 Task: Toggle the per editor option in the limit.
Action: Mouse moved to (6, 619)
Screenshot: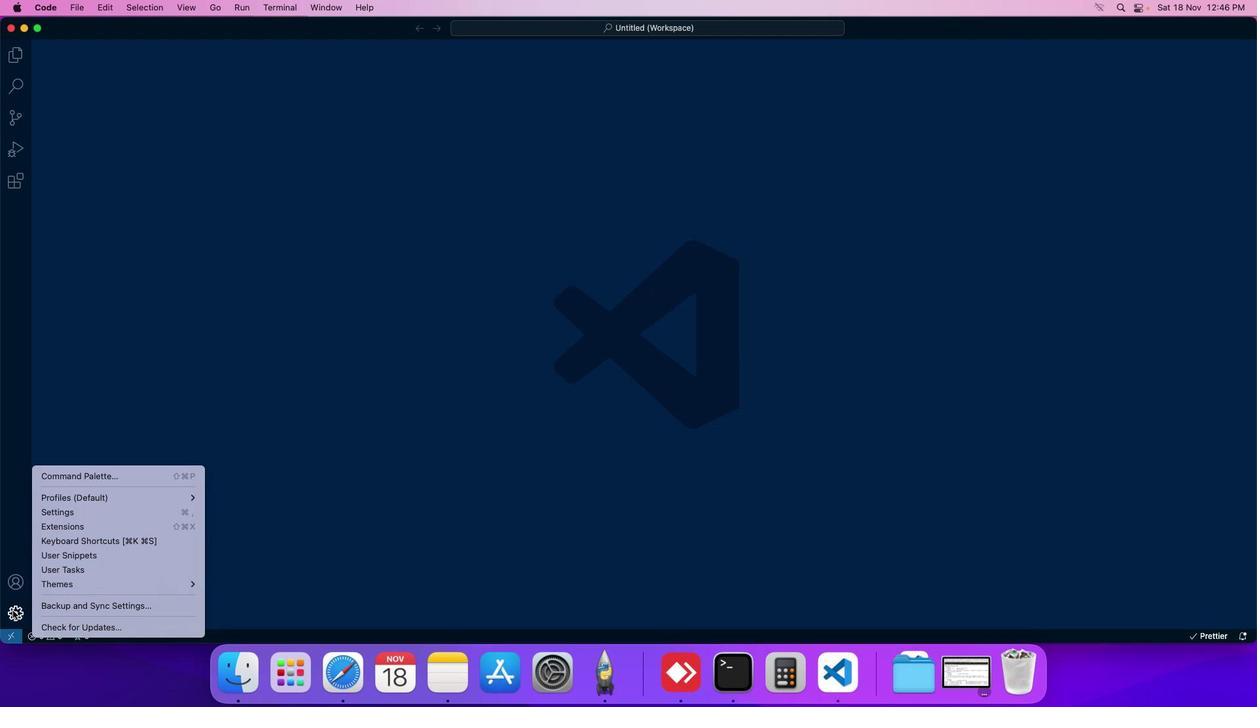 
Action: Mouse pressed left at (6, 619)
Screenshot: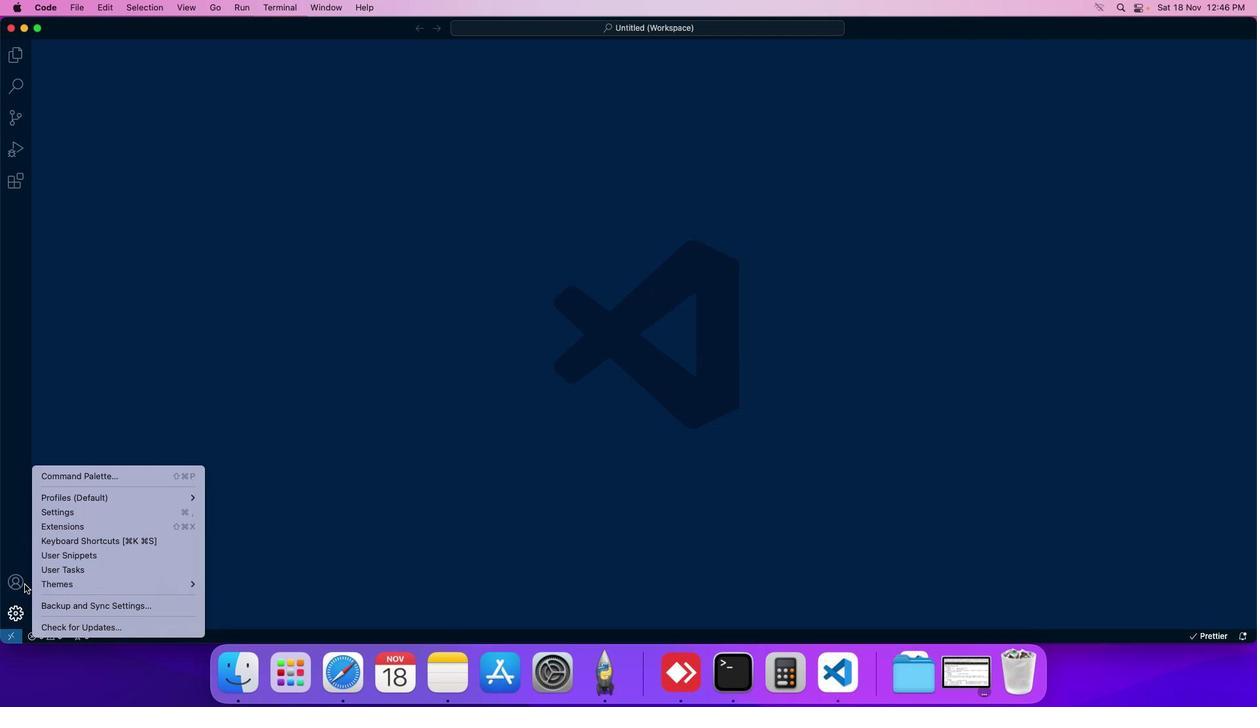 
Action: Mouse moved to (44, 521)
Screenshot: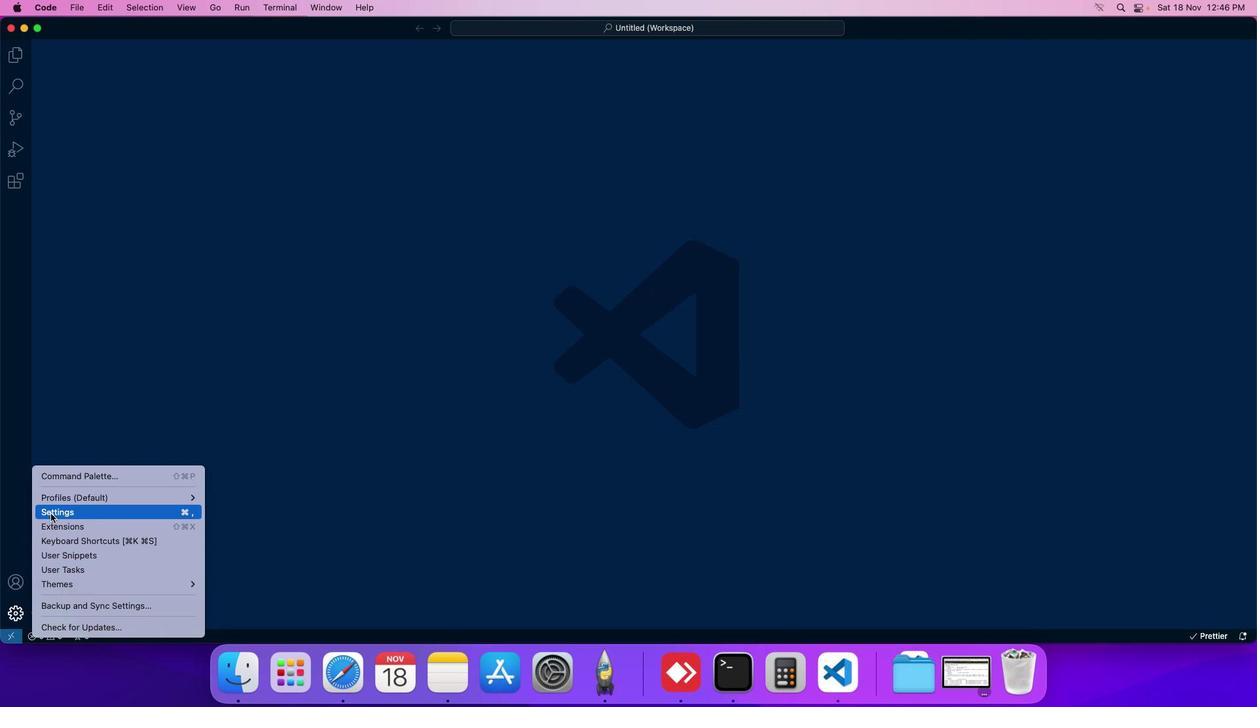 
Action: Mouse pressed left at (44, 521)
Screenshot: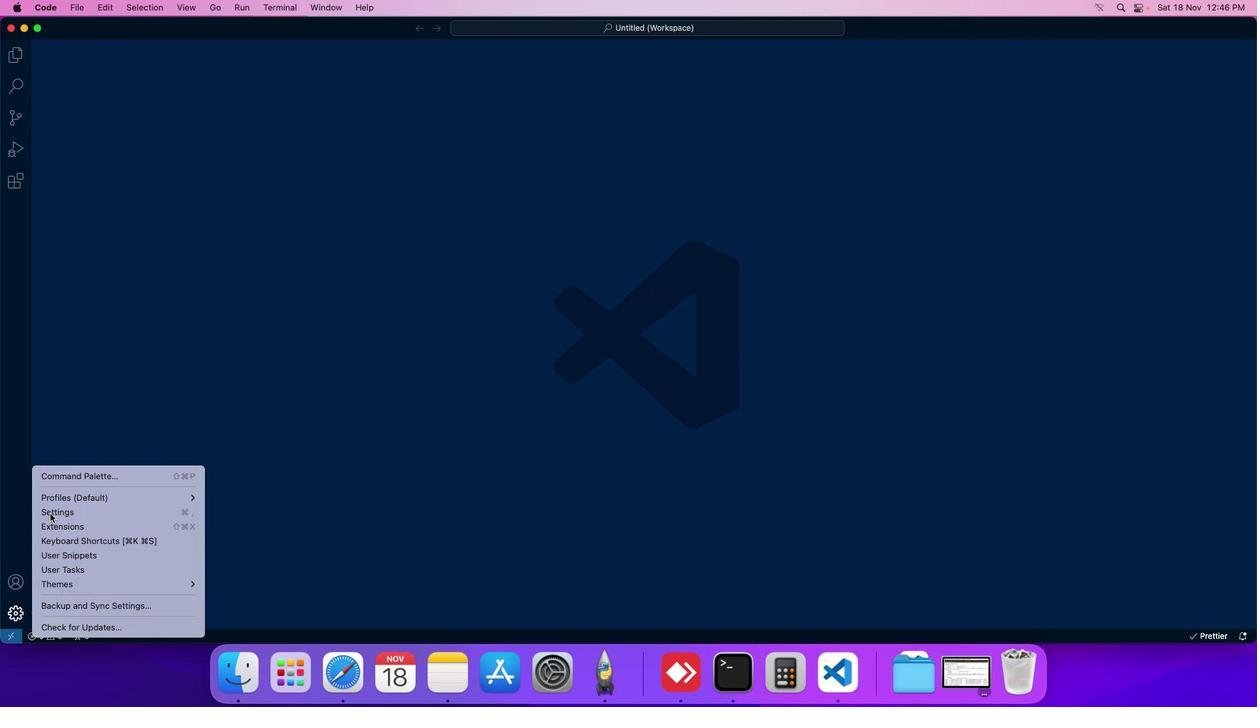 
Action: Mouse moved to (329, 113)
Screenshot: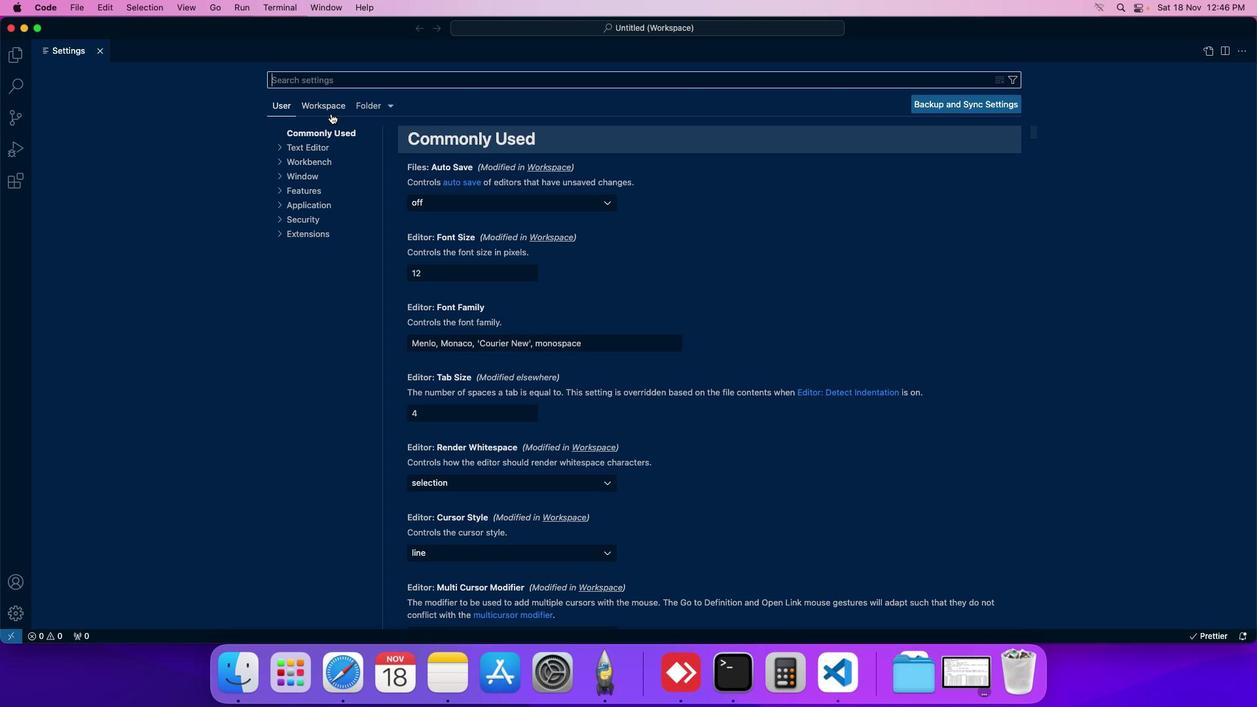 
Action: Mouse pressed left at (329, 113)
Screenshot: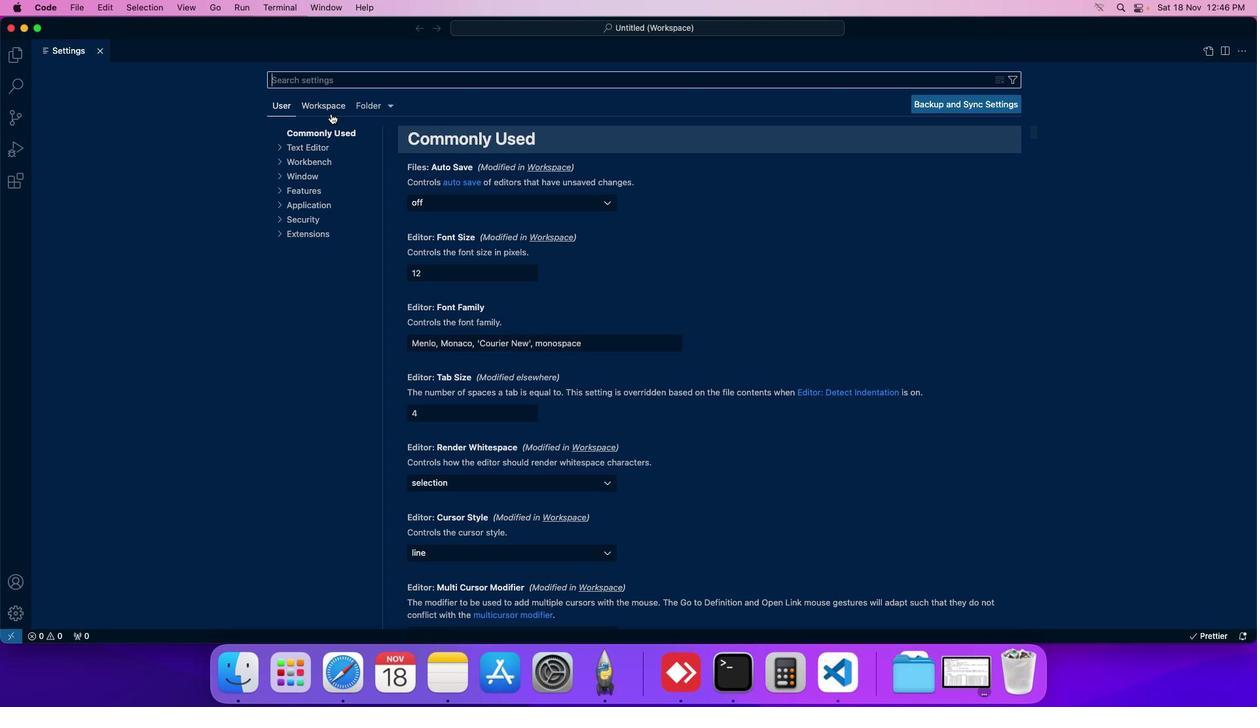 
Action: Mouse moved to (326, 158)
Screenshot: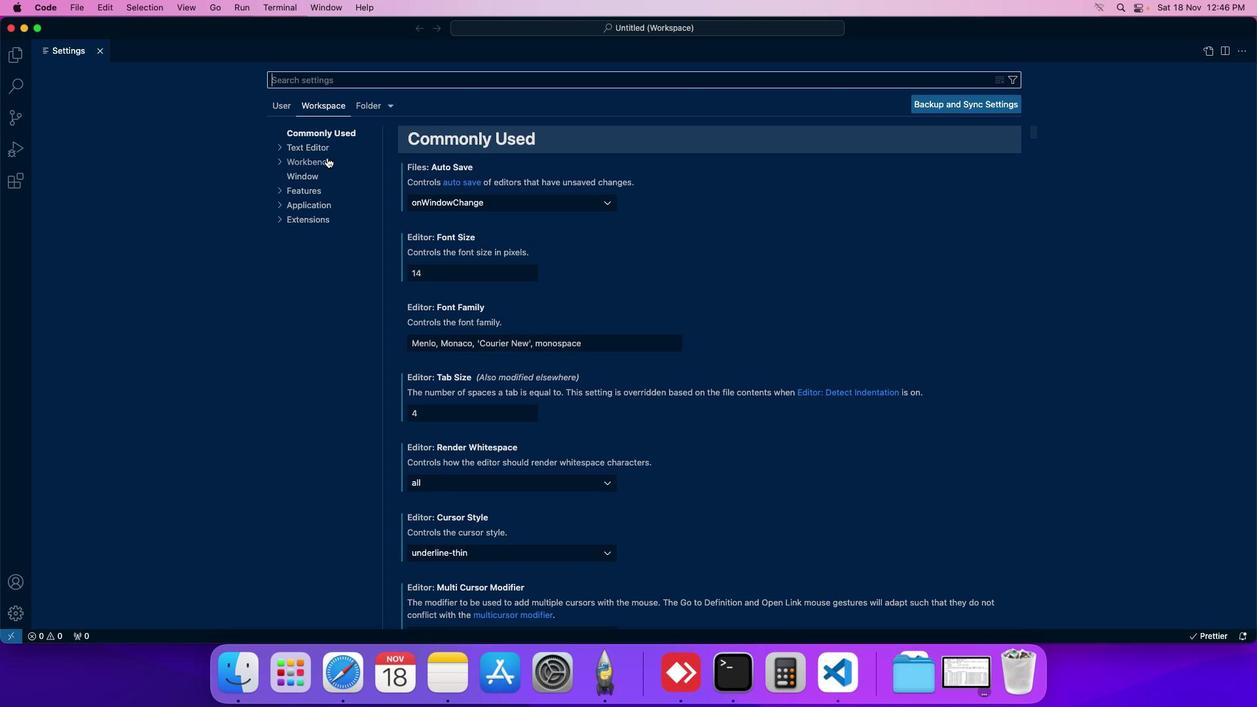 
Action: Mouse pressed left at (326, 158)
Screenshot: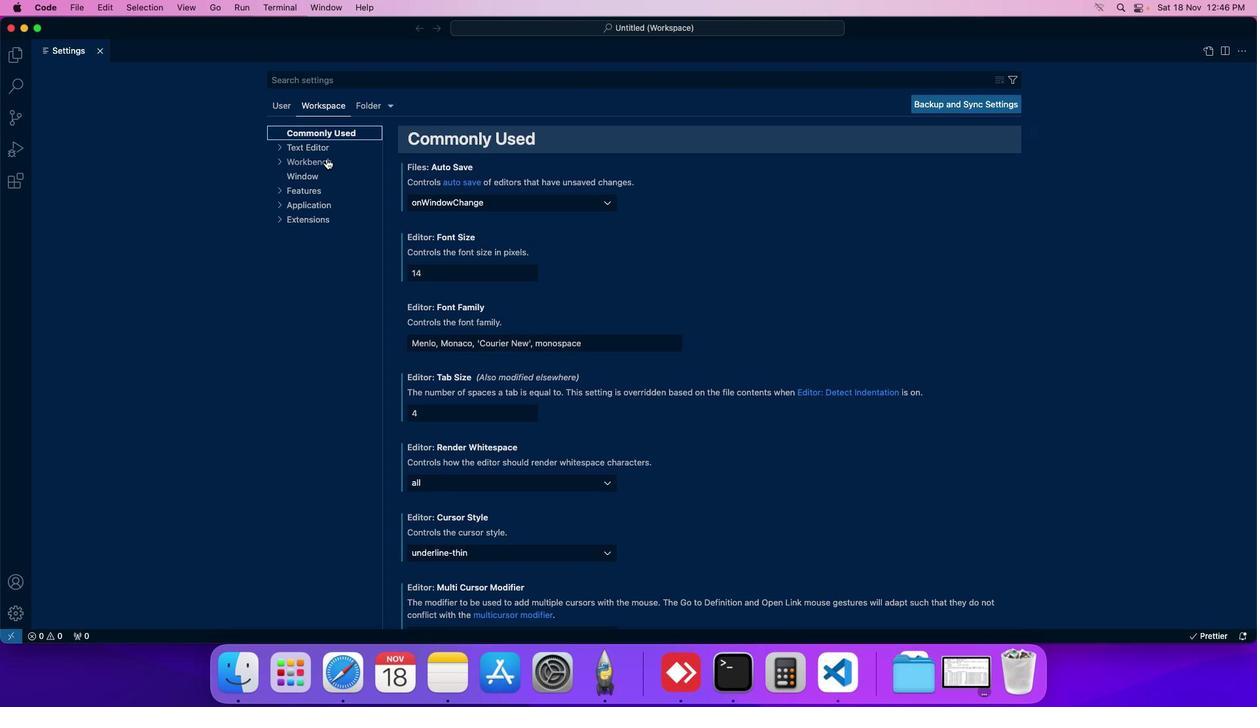 
Action: Mouse moved to (339, 203)
Screenshot: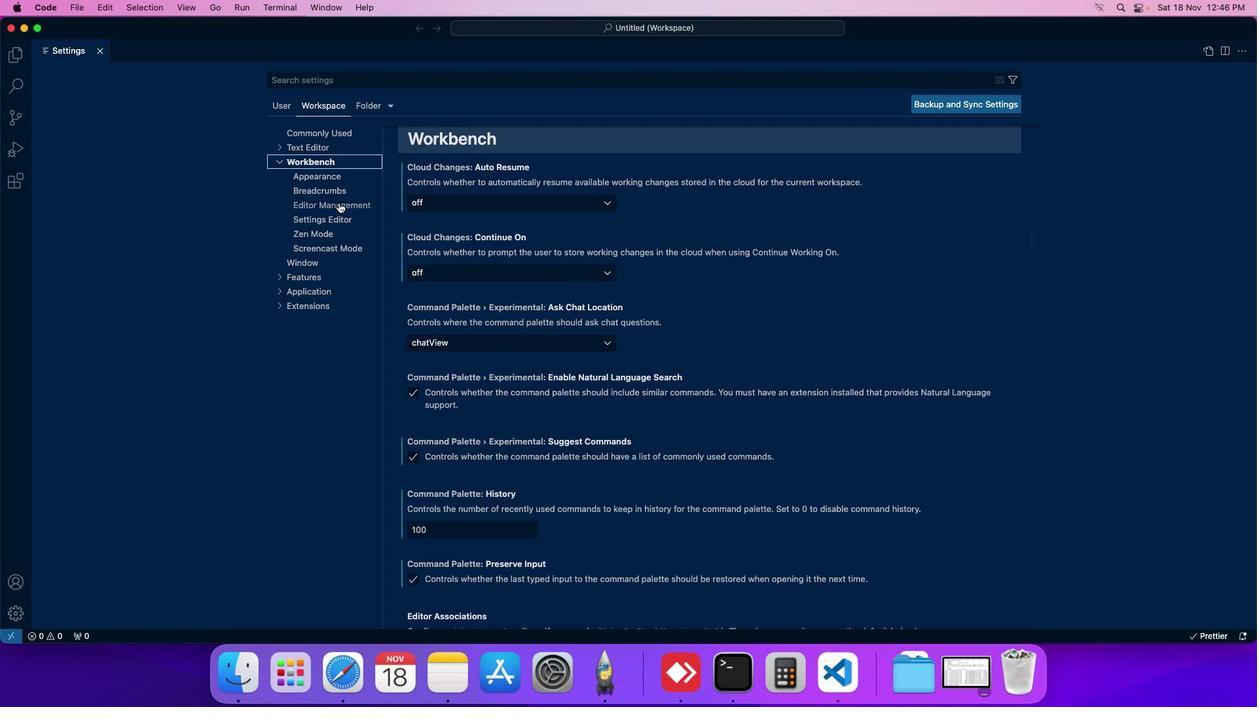 
Action: Mouse pressed left at (339, 203)
Screenshot: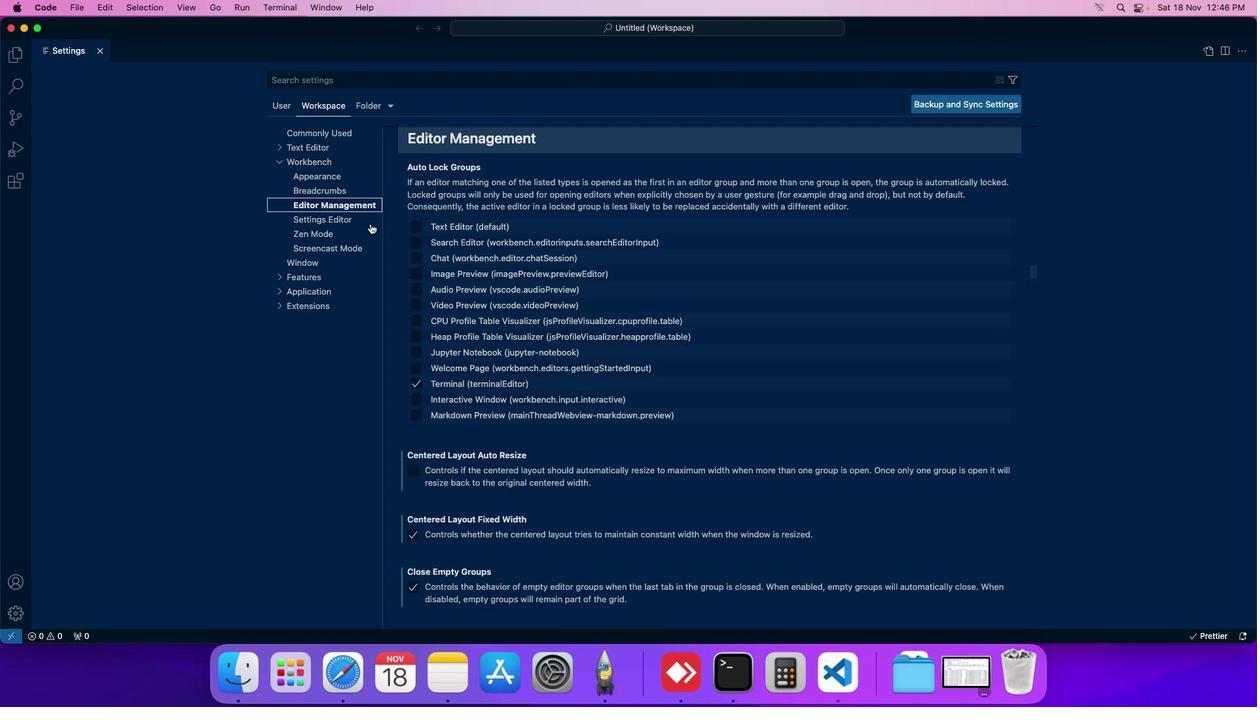 
Action: Mouse moved to (446, 296)
Screenshot: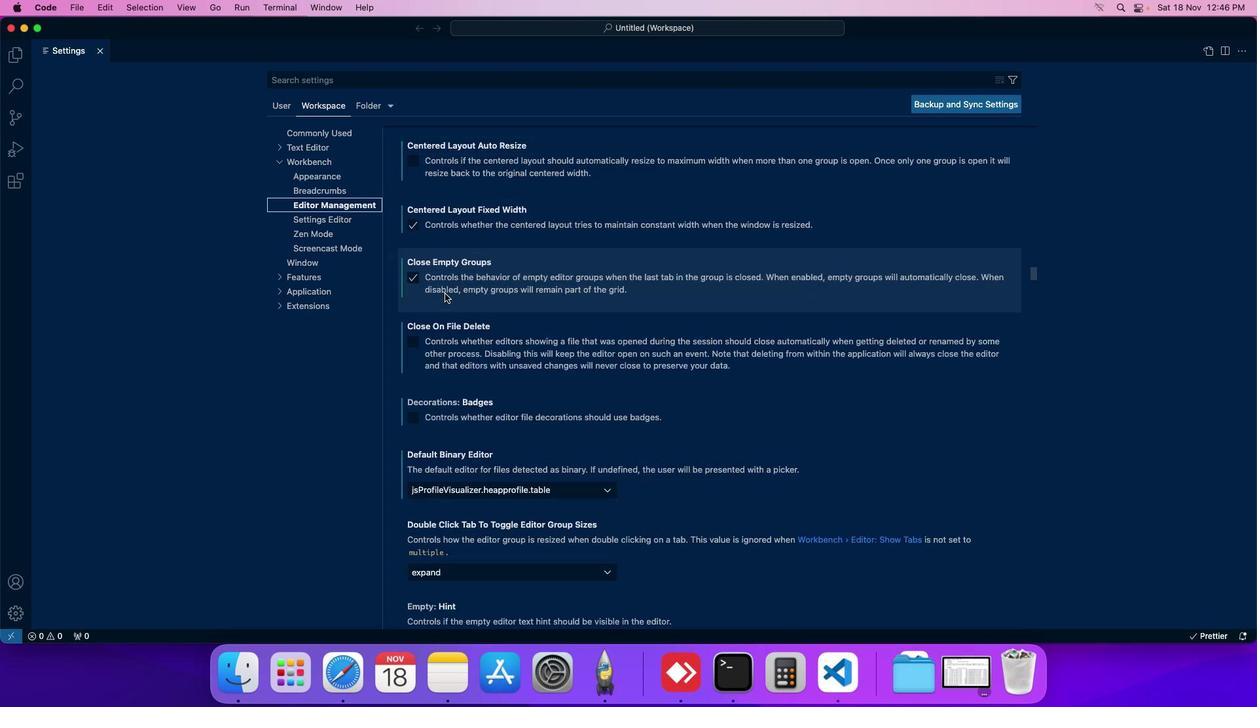 
Action: Mouse scrolled (446, 296) with delta (-6, -2)
Screenshot: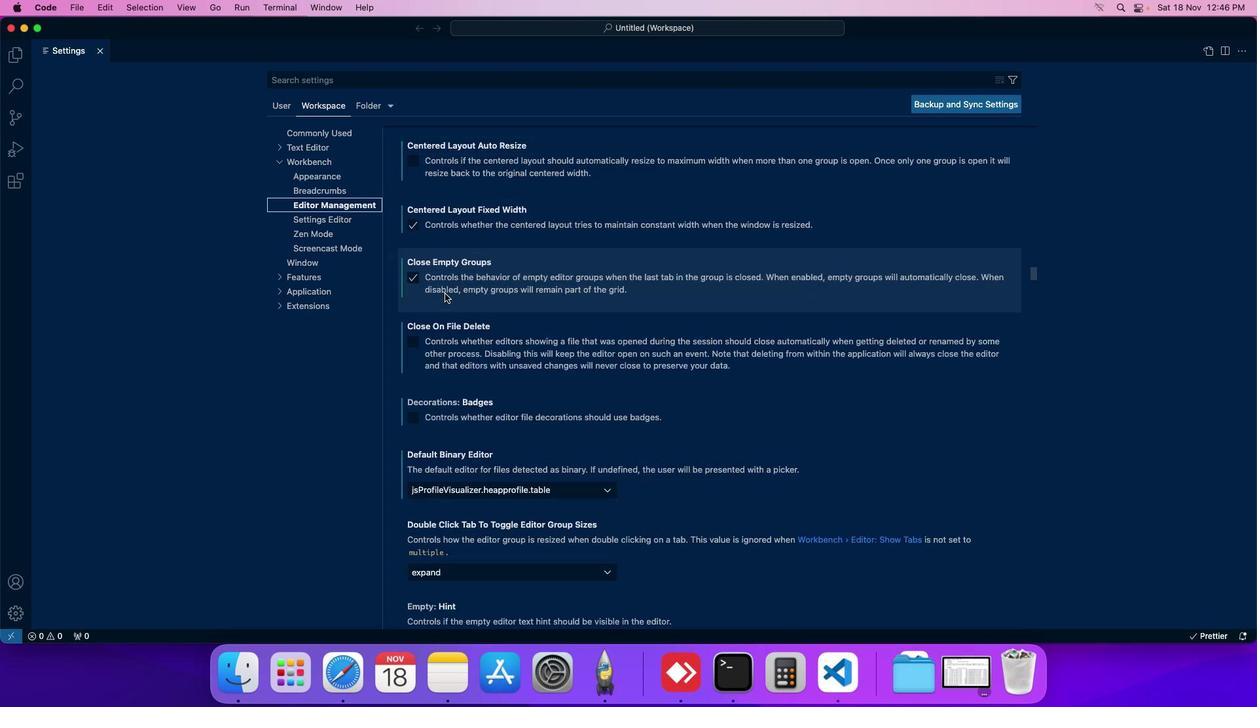 
Action: Mouse moved to (446, 296)
Screenshot: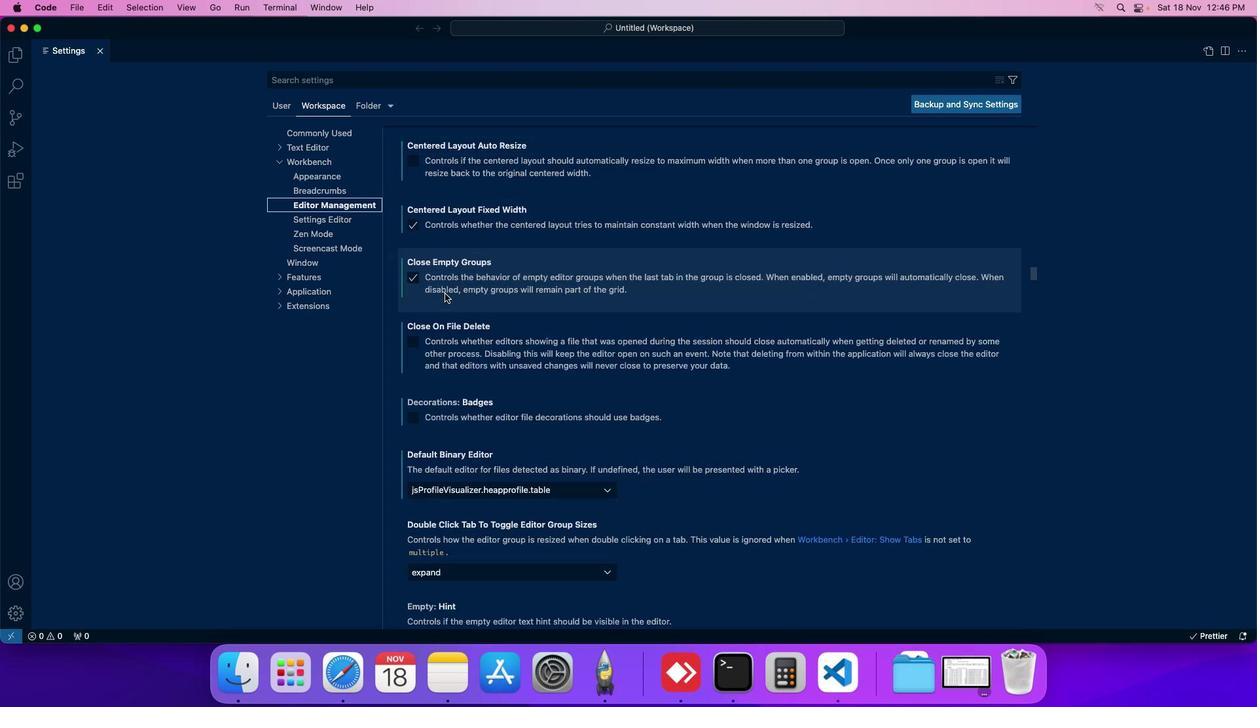 
Action: Mouse scrolled (446, 296) with delta (-6, -2)
Screenshot: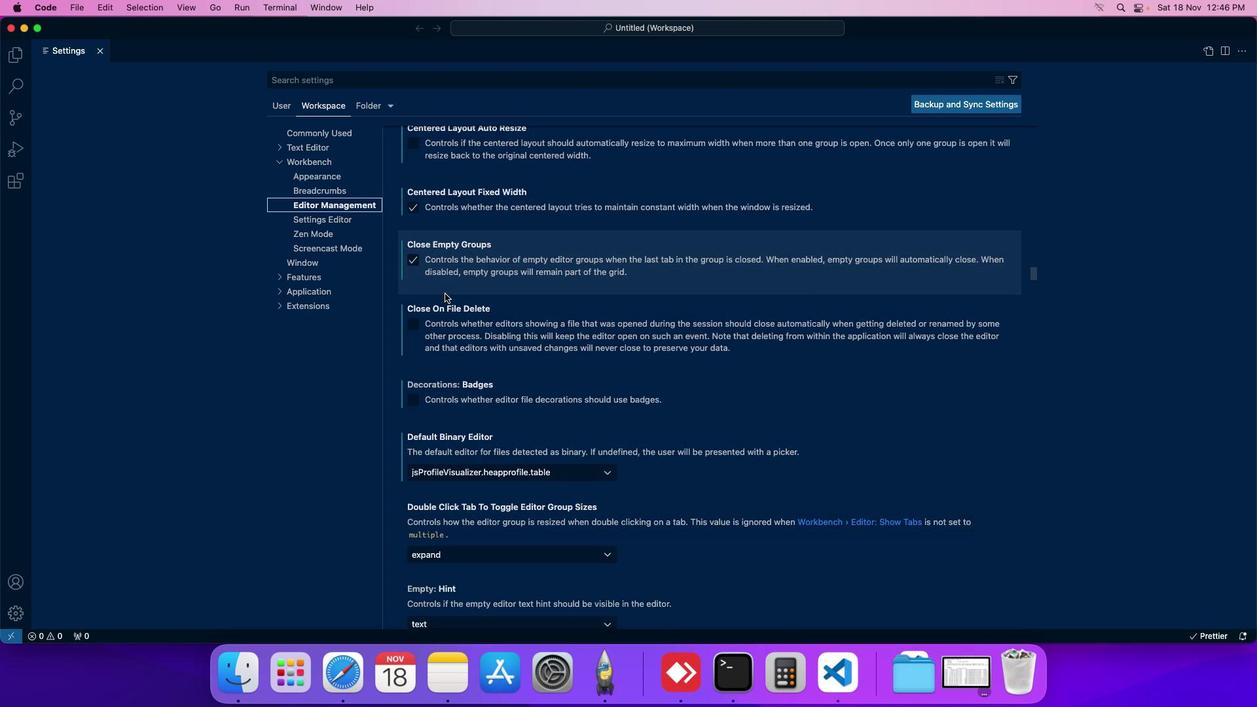 
Action: Mouse scrolled (446, 296) with delta (-6, -2)
Screenshot: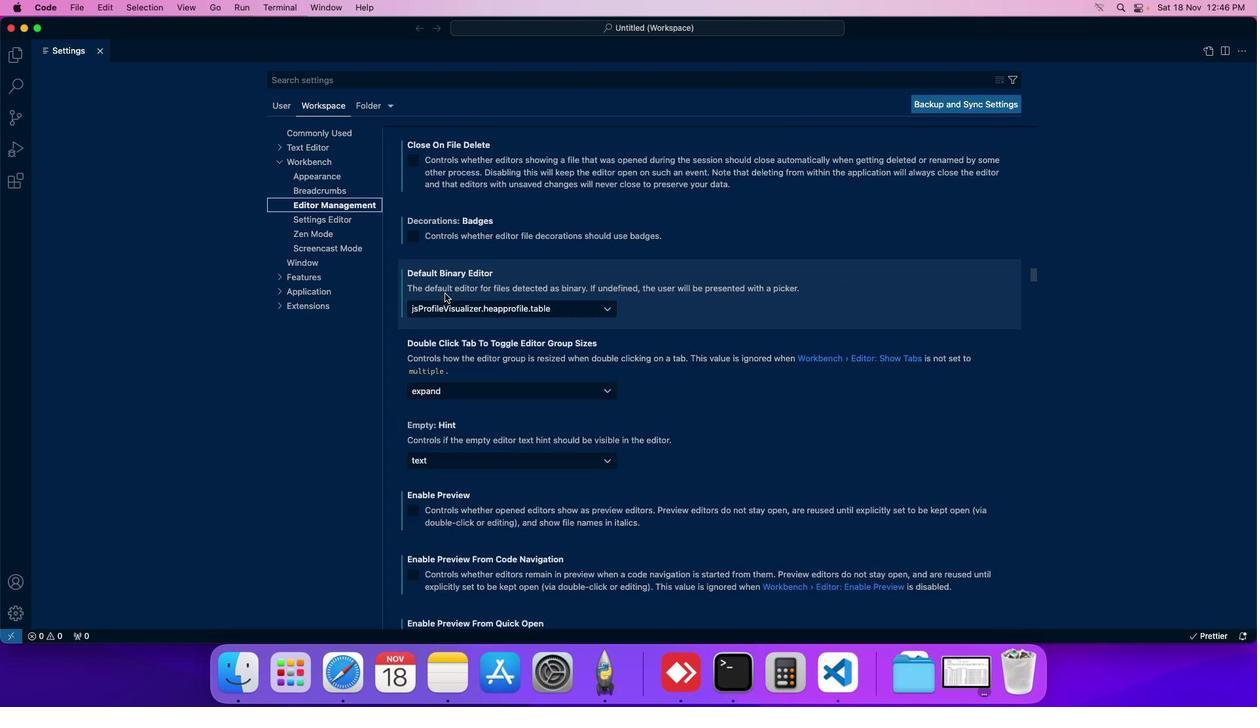 
Action: Mouse scrolled (446, 296) with delta (-6, -2)
Screenshot: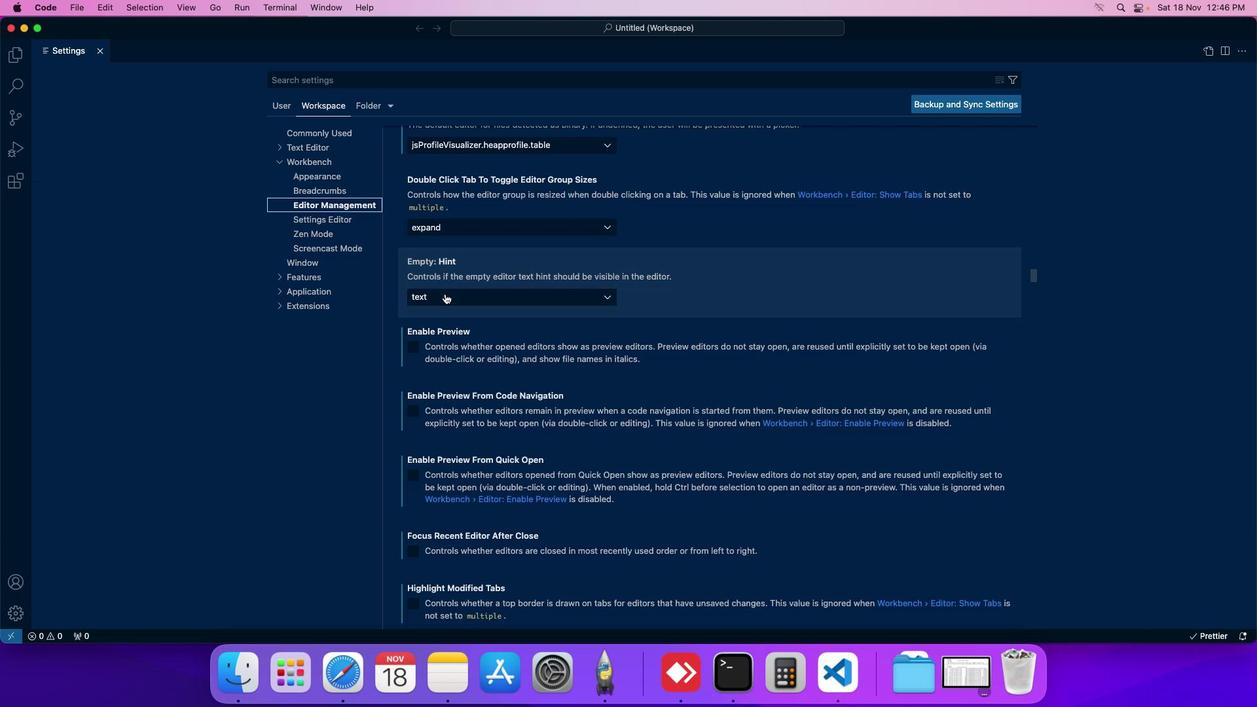 
Action: Mouse scrolled (446, 296) with delta (-6, -2)
Screenshot: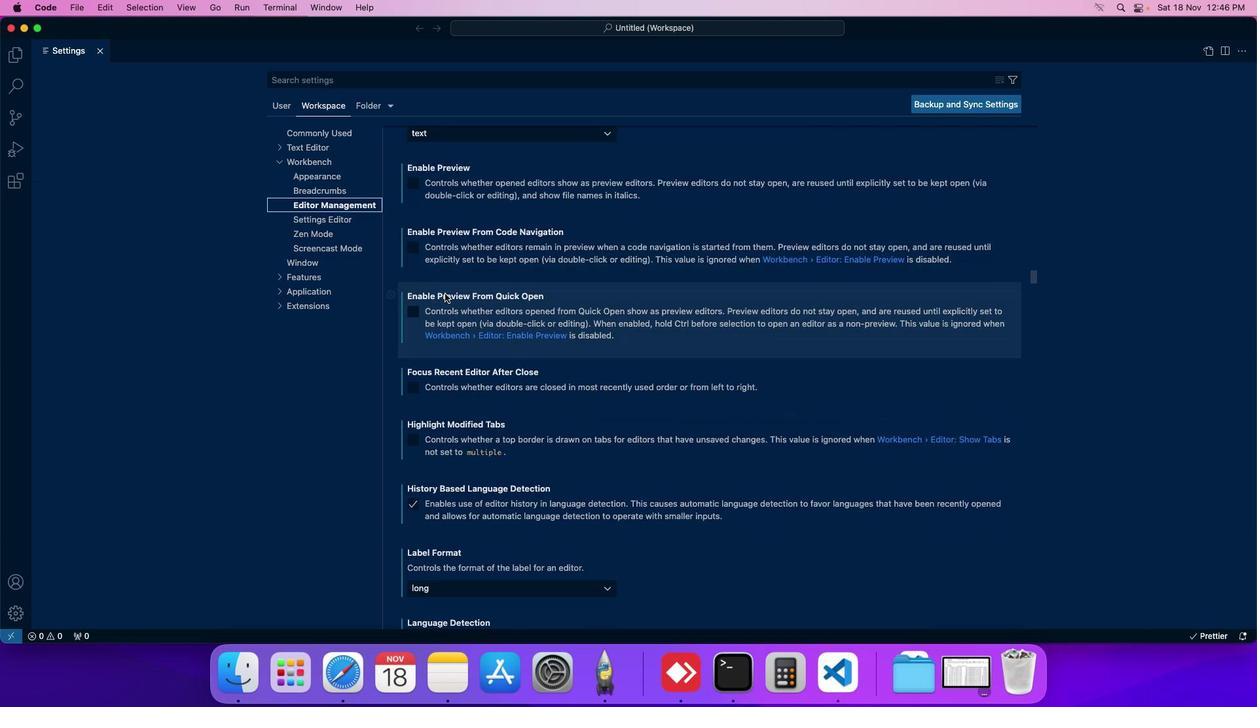 
Action: Mouse scrolled (446, 296) with delta (-6, -2)
Screenshot: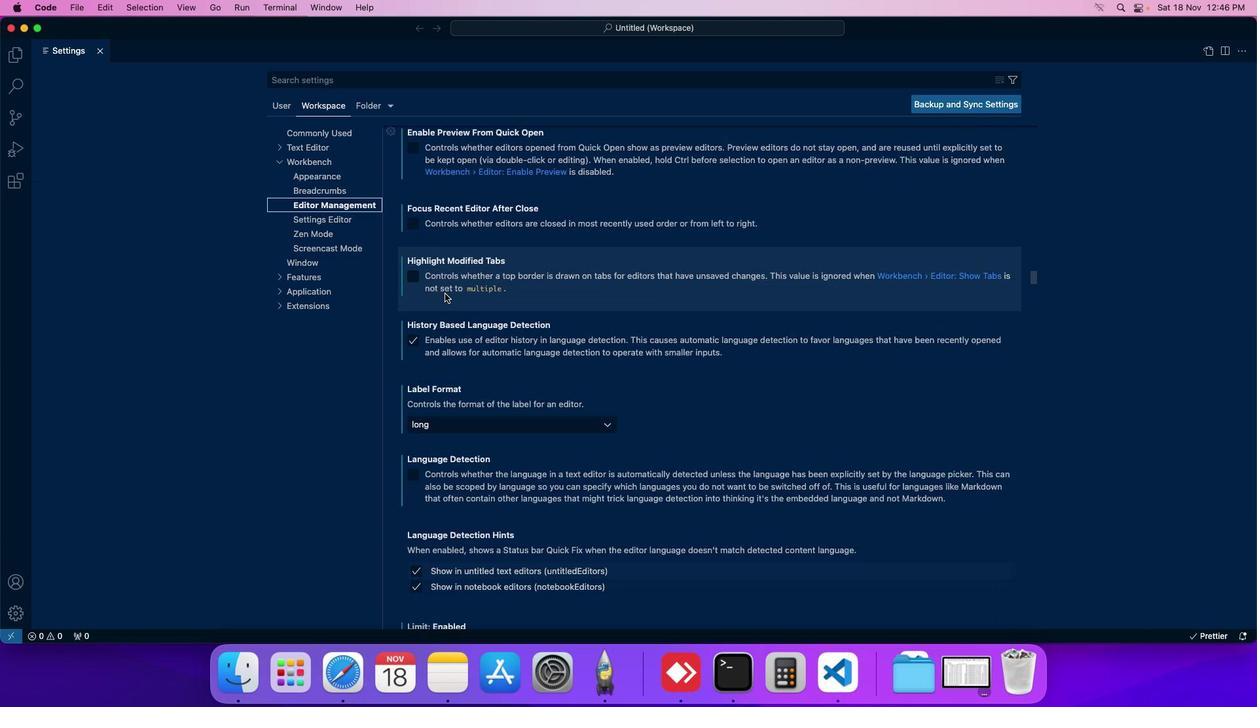 
Action: Mouse scrolled (446, 296) with delta (-6, -2)
Screenshot: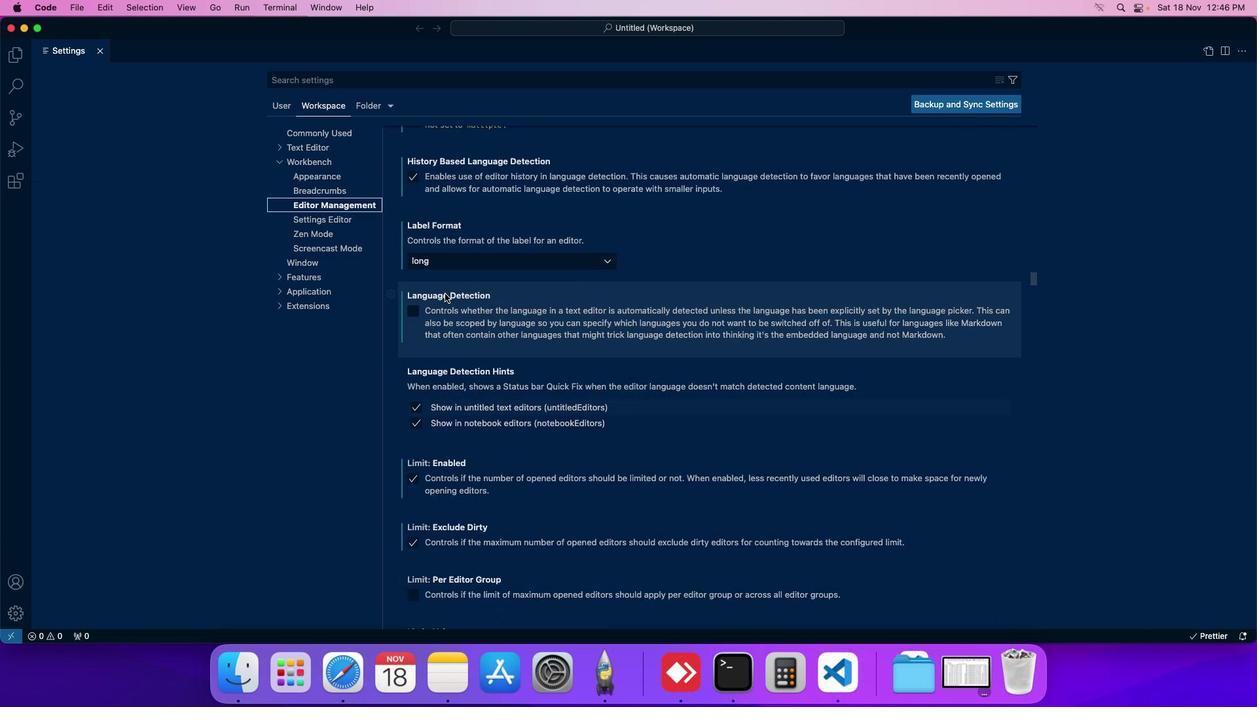 
Action: Mouse scrolled (446, 296) with delta (-6, -2)
Screenshot: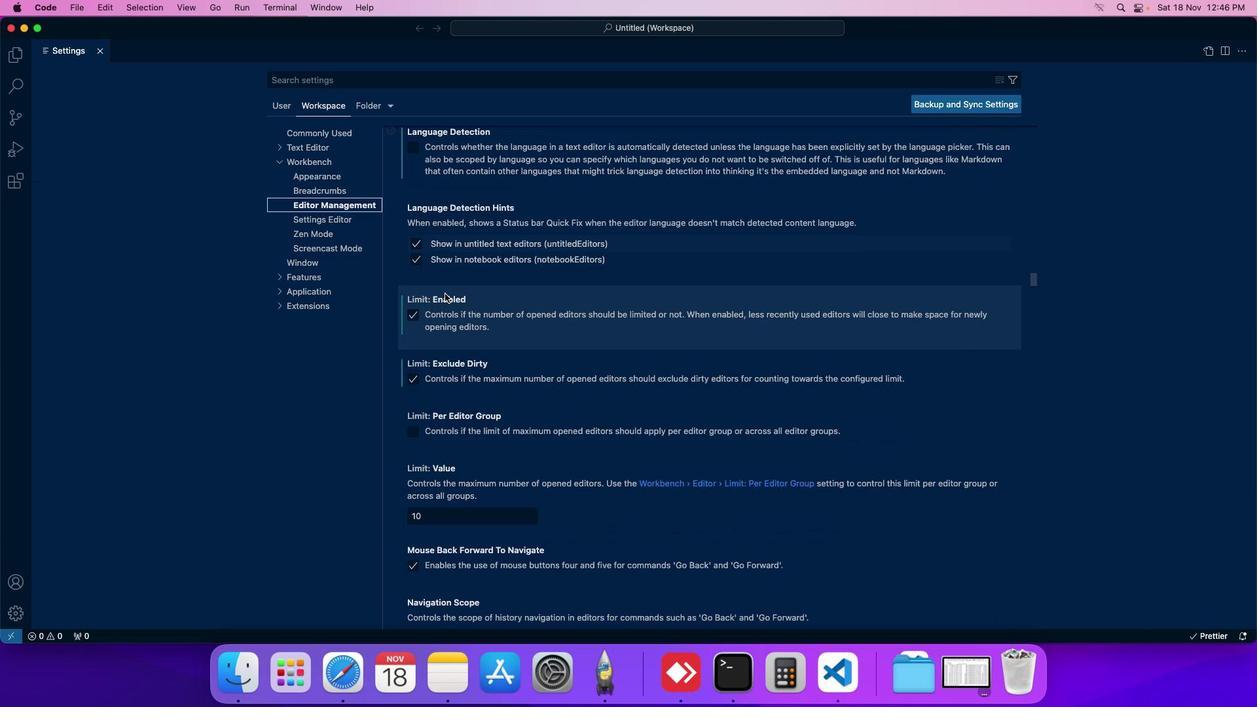 
Action: Mouse scrolled (446, 296) with delta (-6, -2)
Screenshot: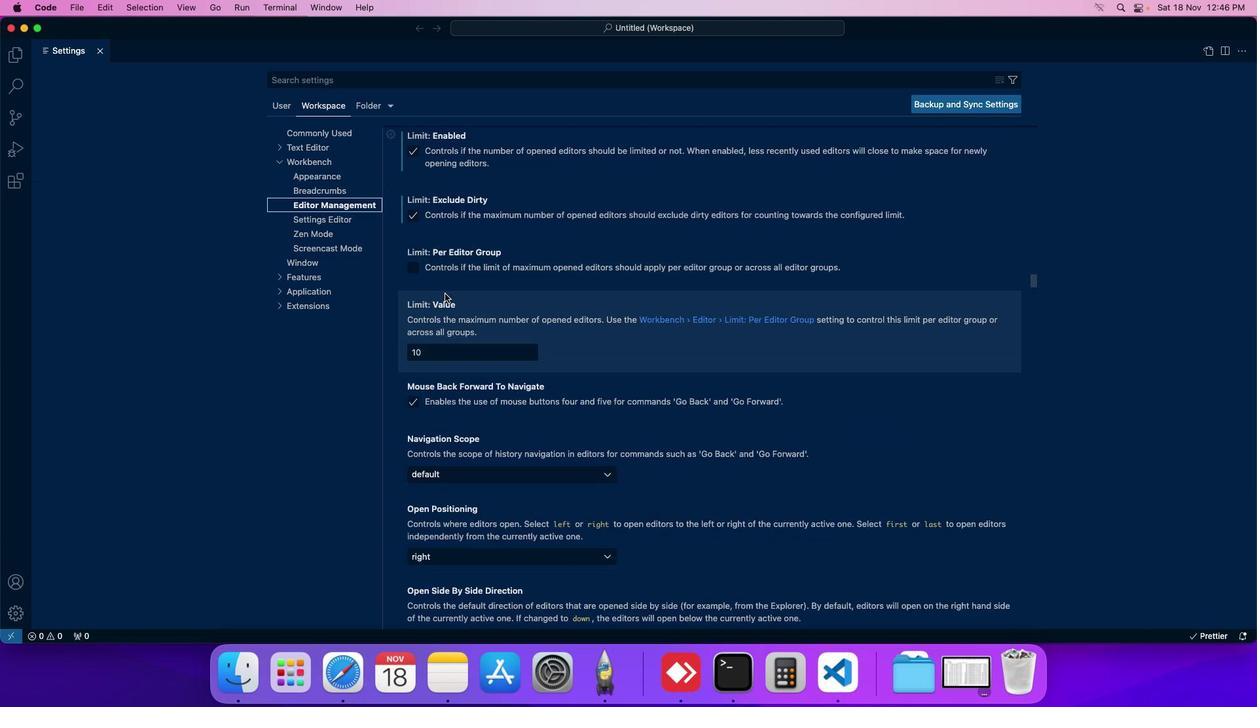 
Action: Mouse scrolled (446, 296) with delta (-6, -2)
Screenshot: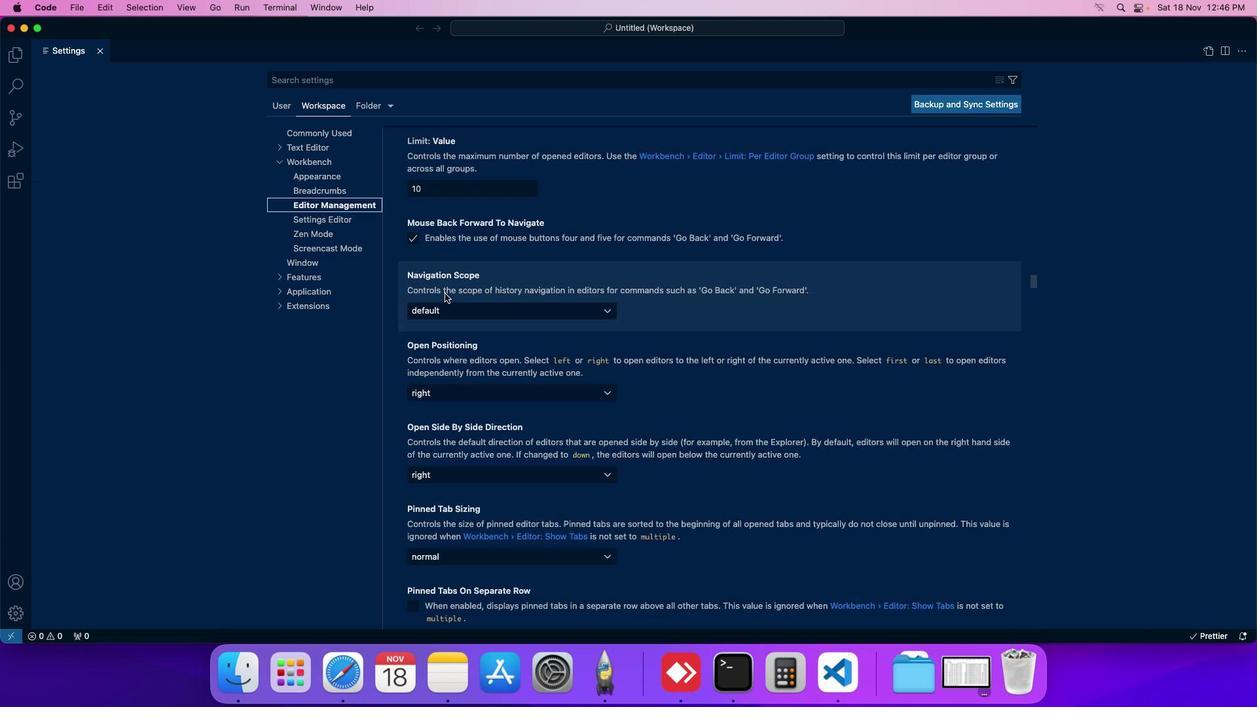 
Action: Mouse scrolled (446, 296) with delta (-6, -2)
Screenshot: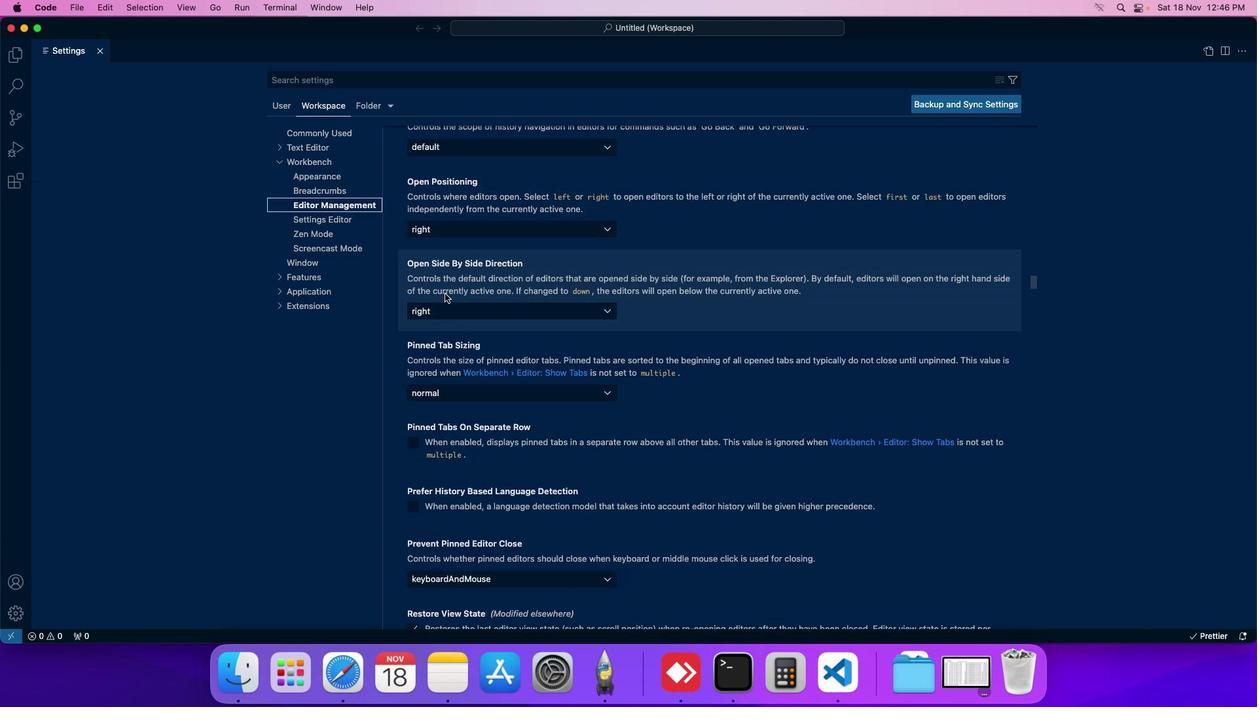 
Action: Mouse scrolled (446, 296) with delta (-6, -1)
Screenshot: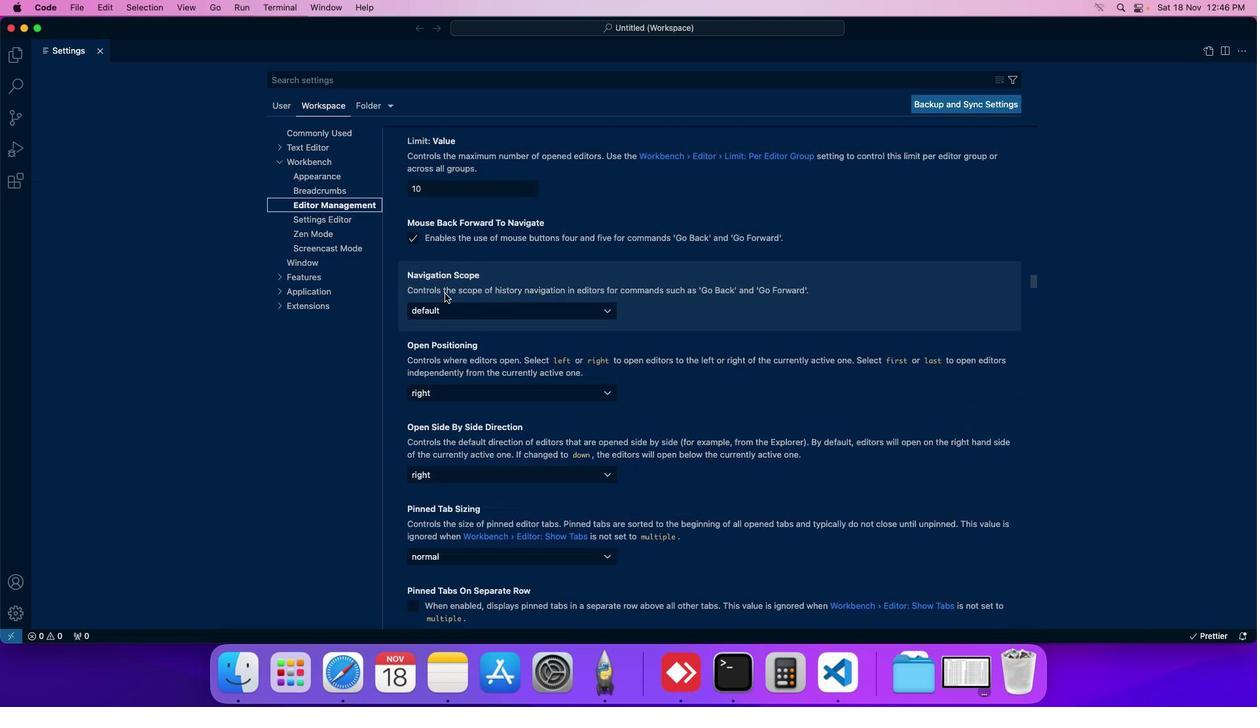 
Action: Mouse moved to (448, 286)
Screenshot: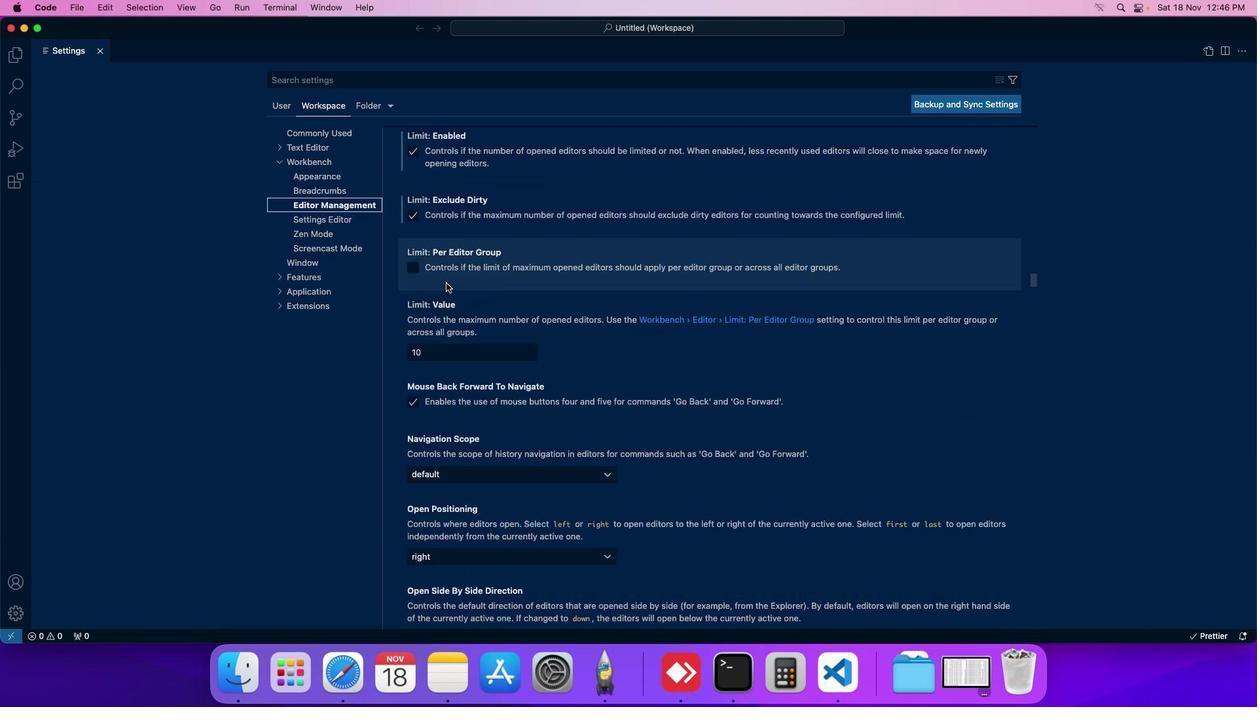 
Action: Mouse scrolled (448, 286) with delta (-6, -1)
Screenshot: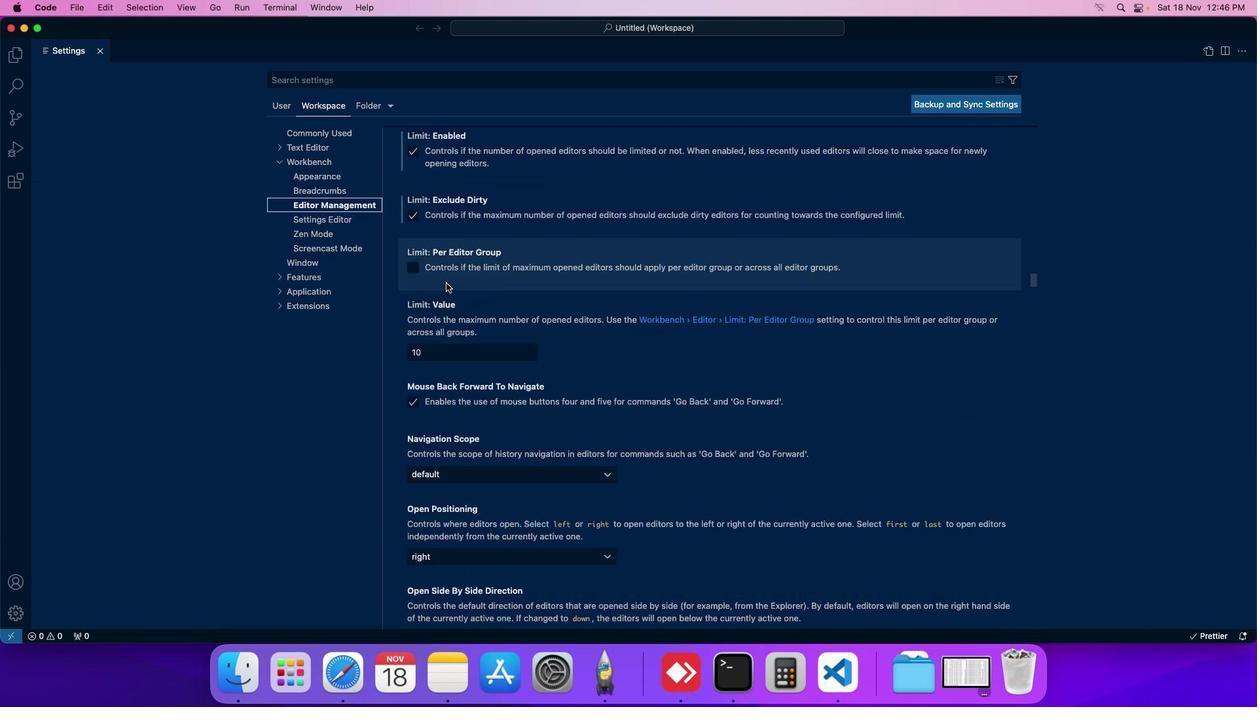 
Action: Mouse moved to (412, 272)
Screenshot: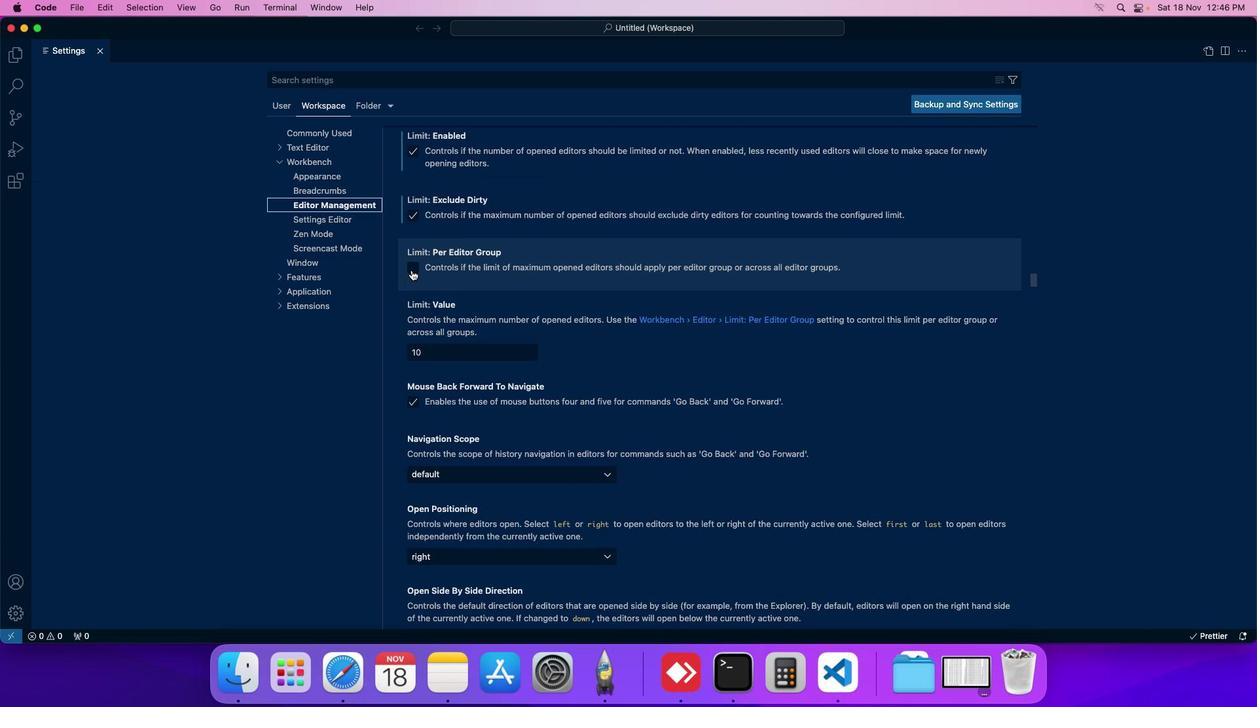 
Action: Mouse pressed left at (412, 272)
Screenshot: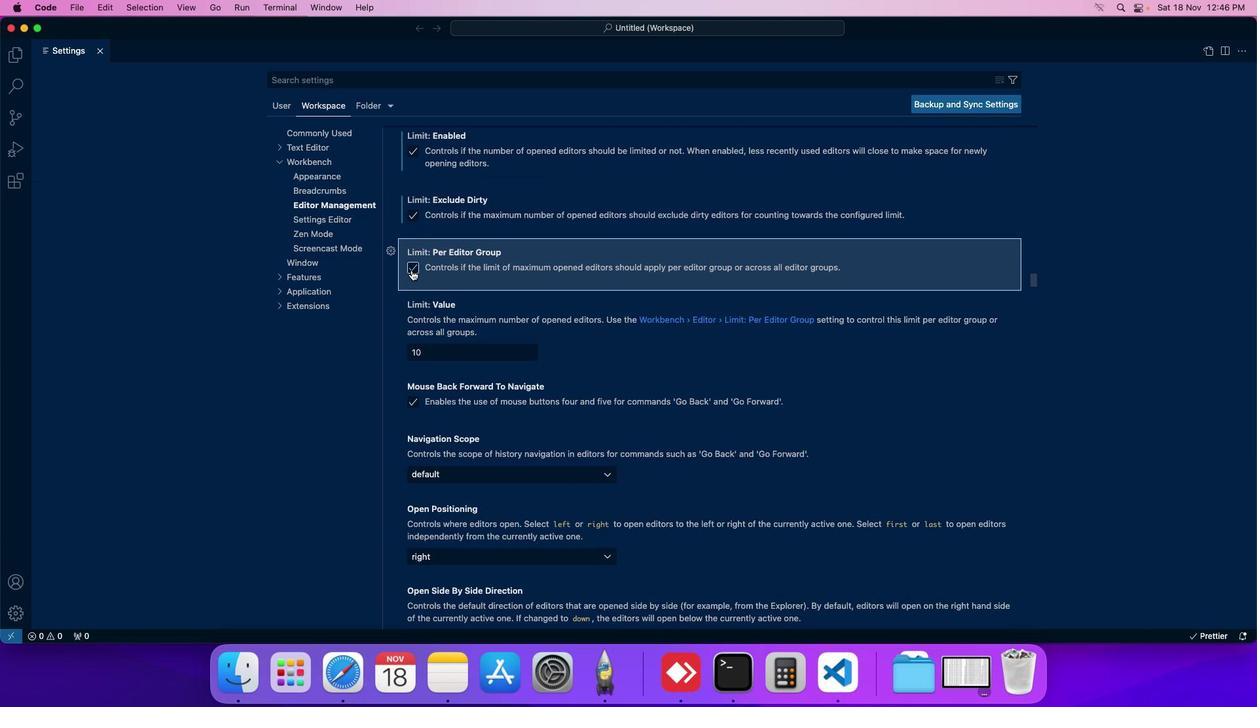 
Action: Mouse moved to (423, 278)
Screenshot: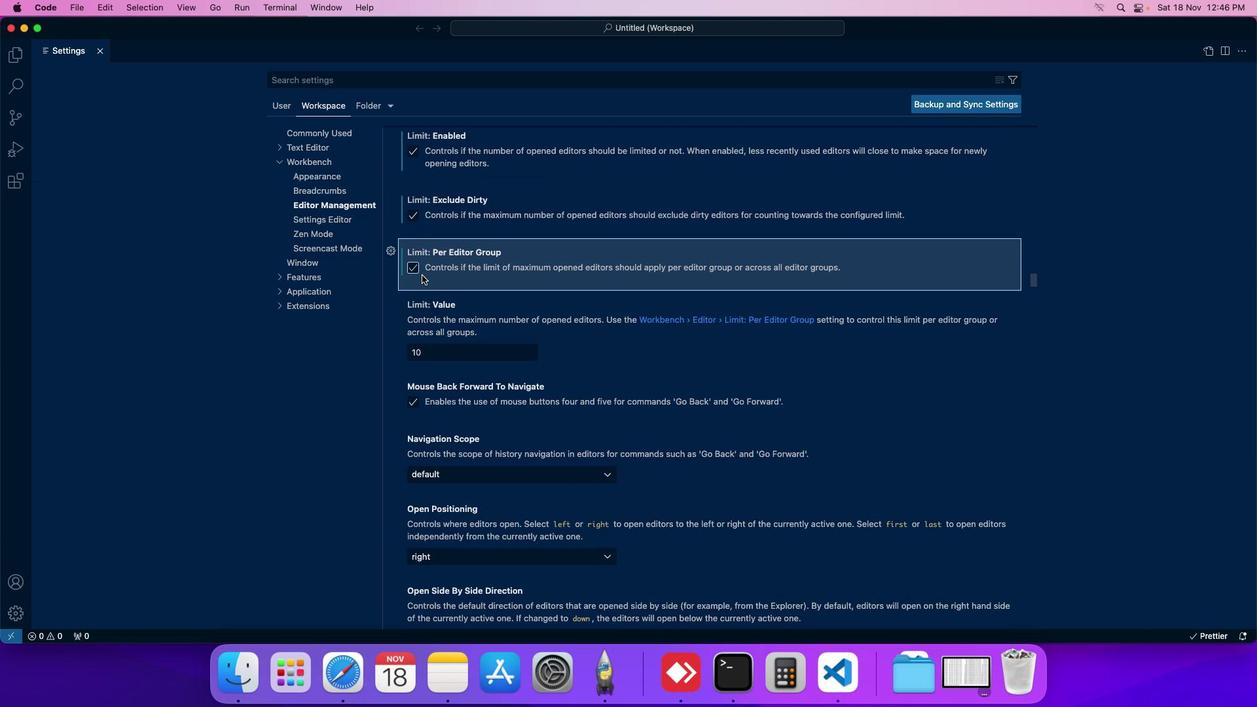 
